 Task: Insert 1 column to the right of column A1.
Action: Mouse moved to (72, 202)
Screenshot: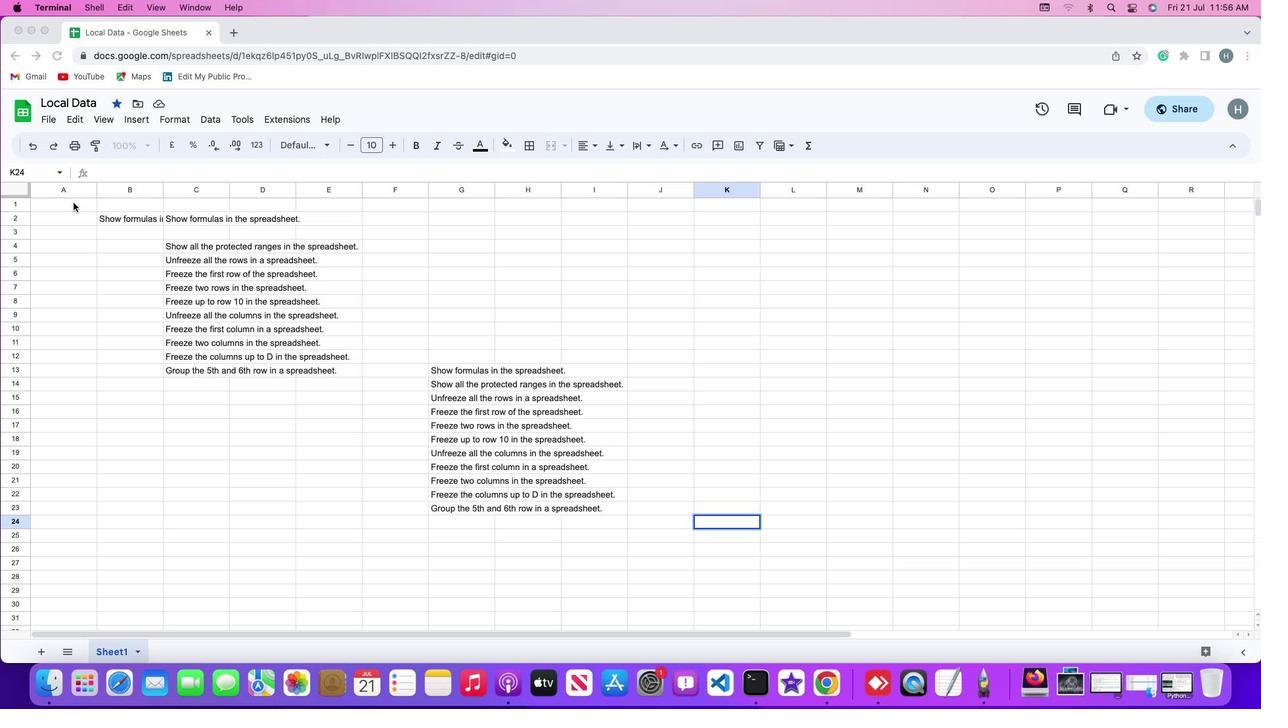 
Action: Mouse pressed left at (72, 202)
Screenshot: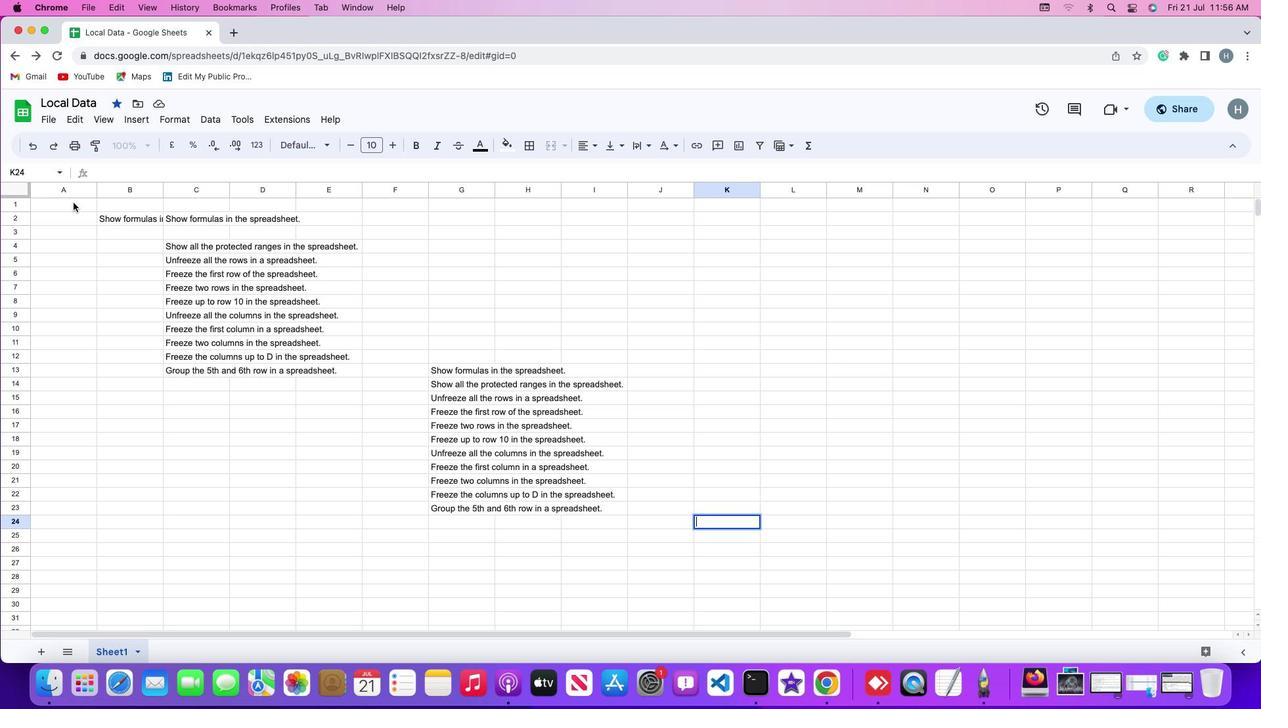 
Action: Mouse moved to (73, 202)
Screenshot: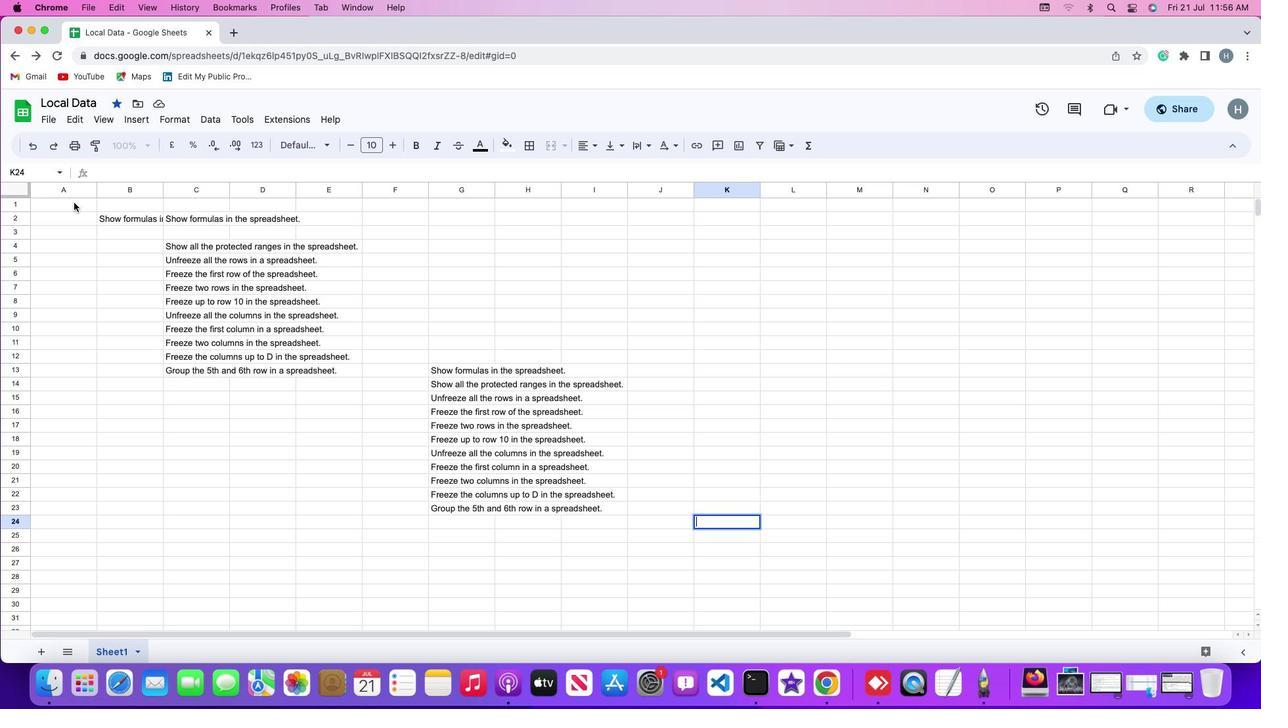 
Action: Mouse pressed left at (73, 202)
Screenshot: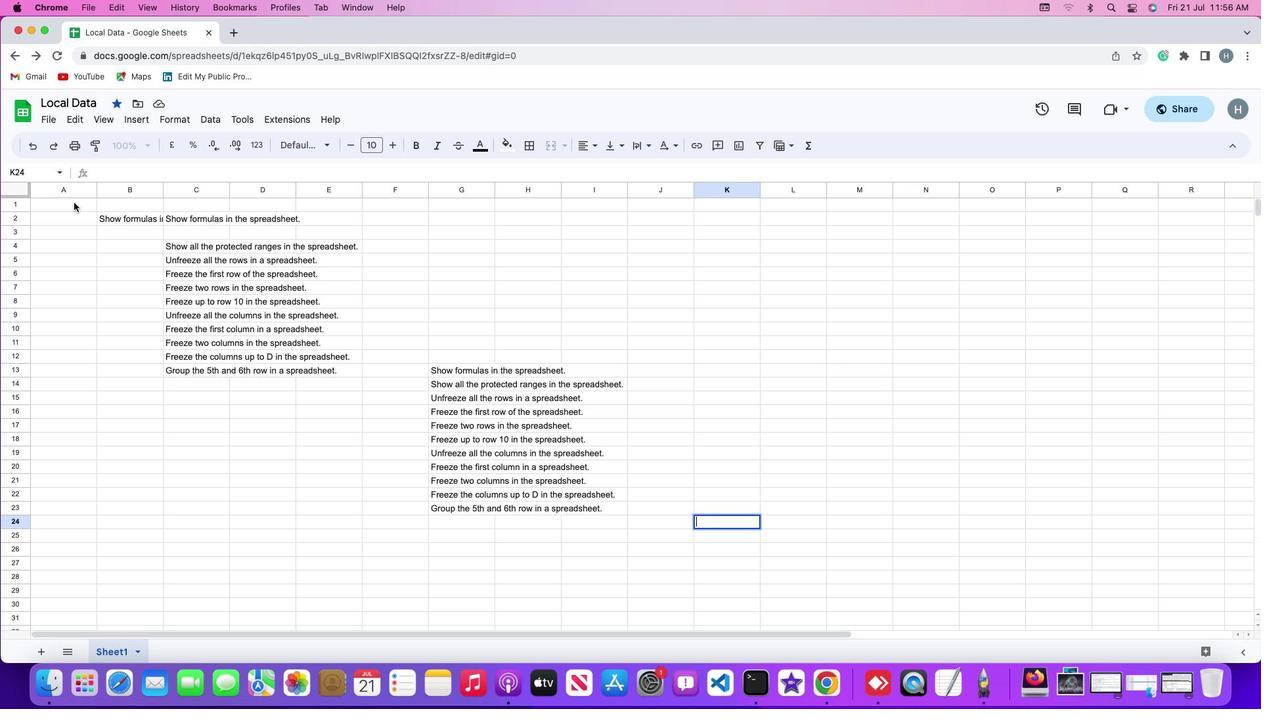 
Action: Mouse moved to (135, 116)
Screenshot: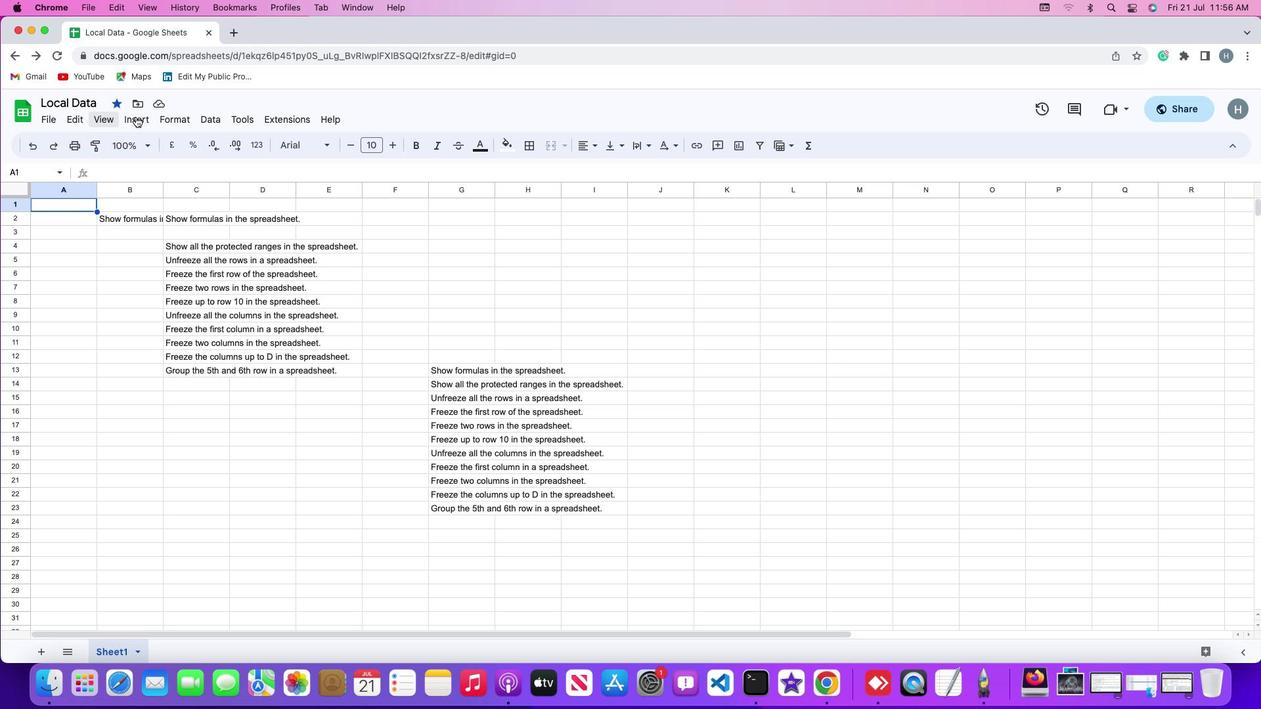 
Action: Mouse pressed left at (135, 116)
Screenshot: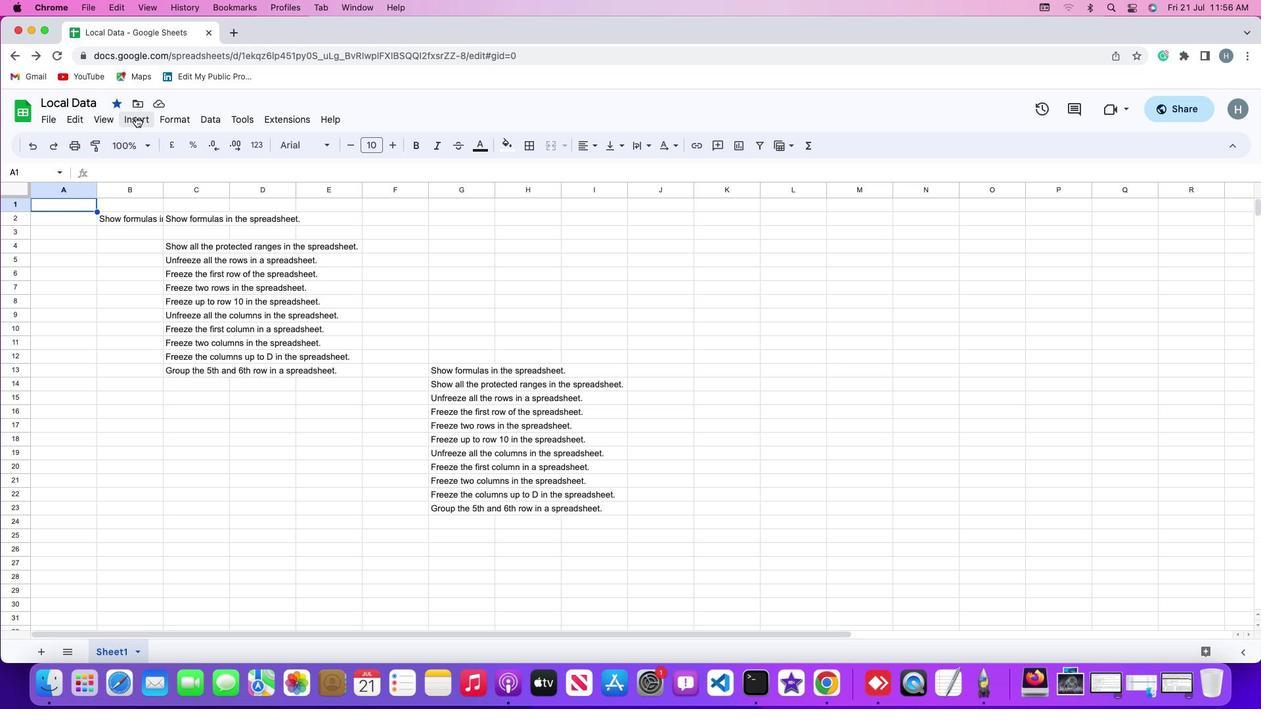 
Action: Mouse moved to (394, 205)
Screenshot: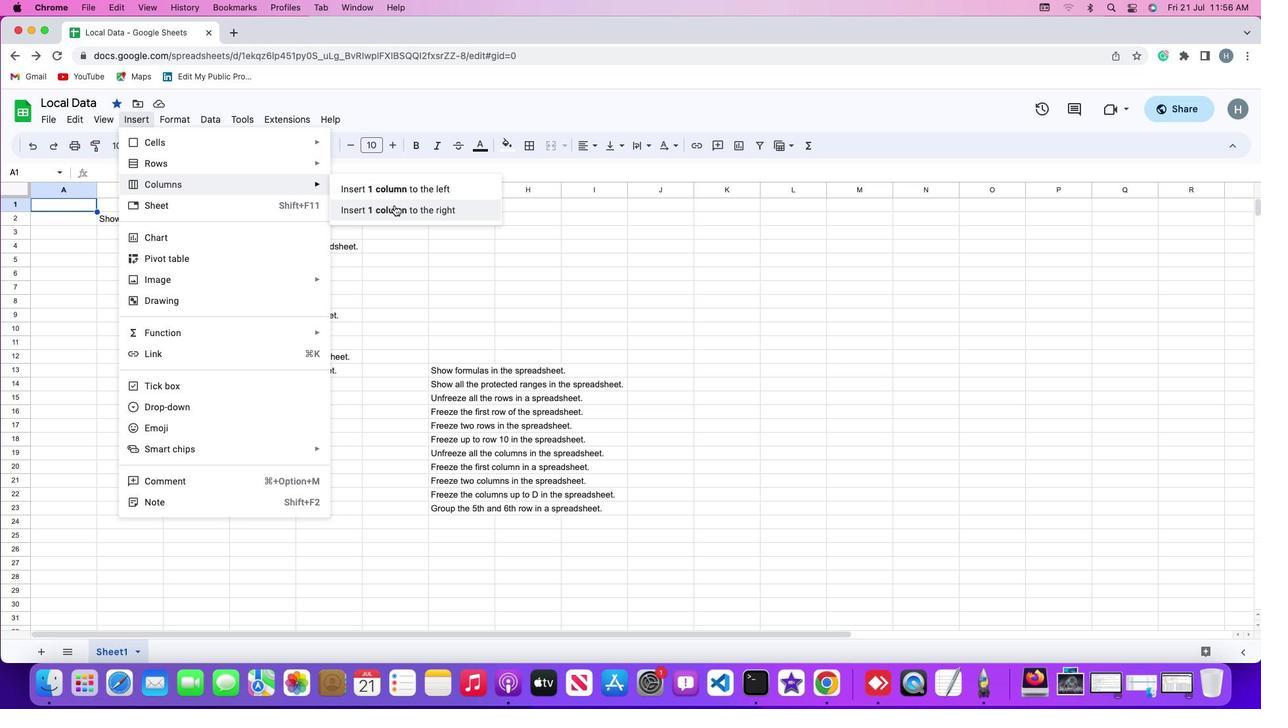 
Action: Mouse pressed left at (394, 205)
Screenshot: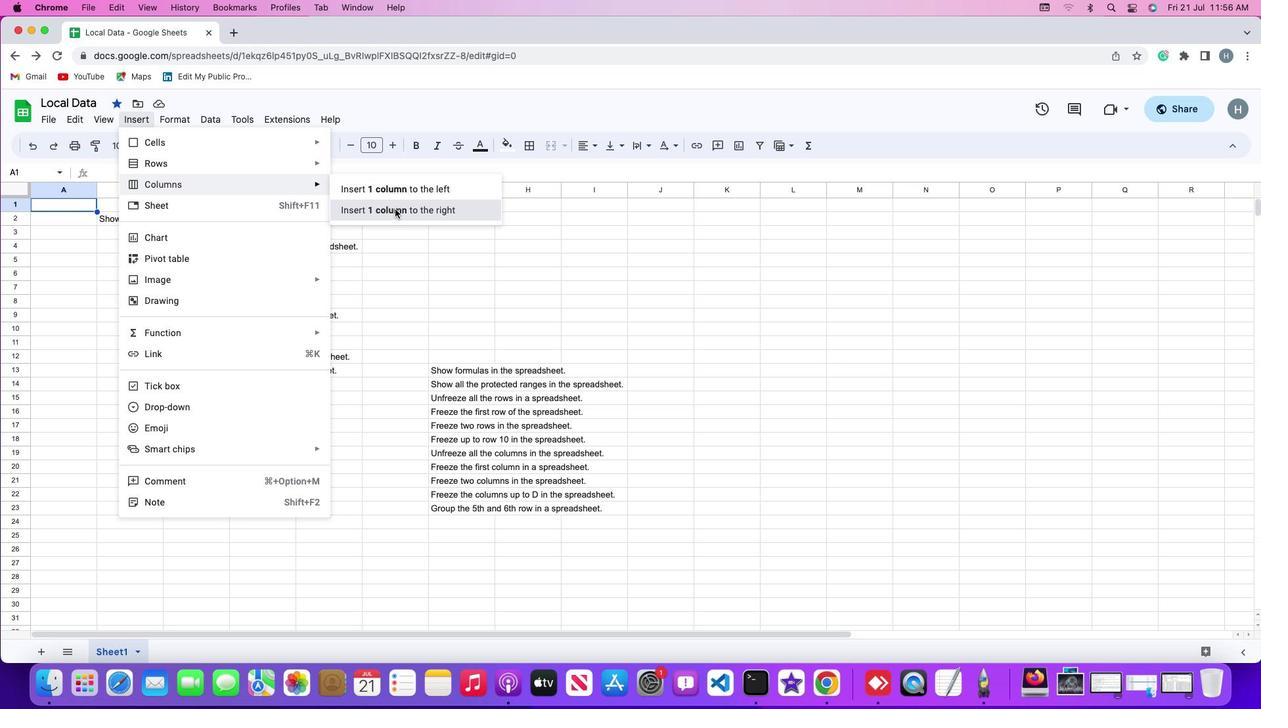
Action: Mouse moved to (422, 264)
Screenshot: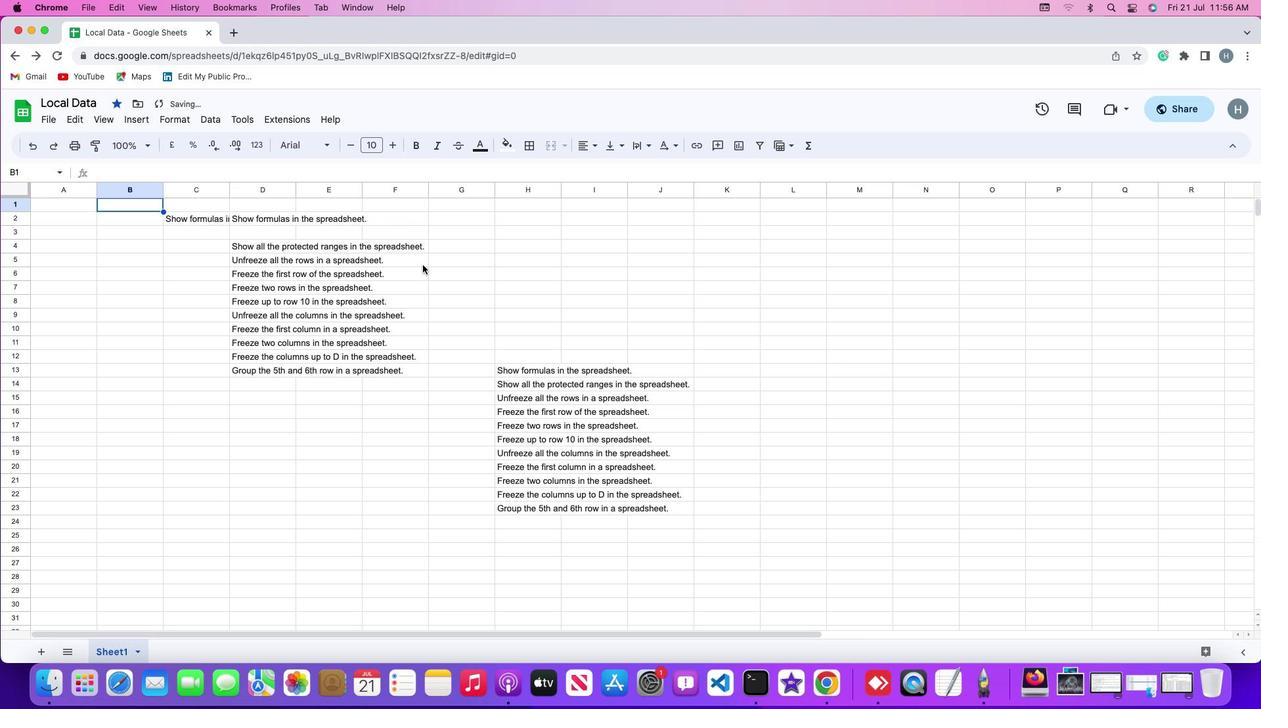 
